 Task: Use the formula "DETECTLANGUAGE" in spreadsheet "Project protfolio".
Action: Mouse moved to (604, 90)
Screenshot: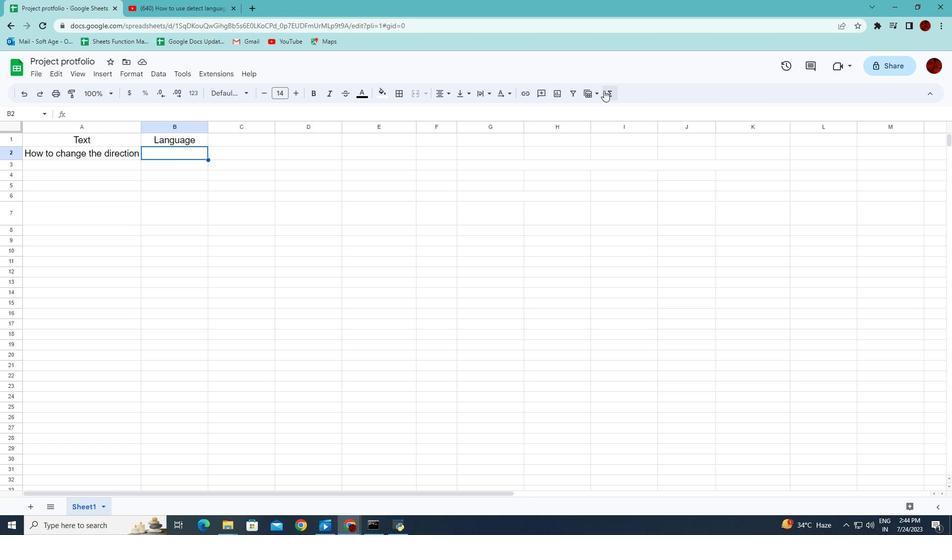 
Action: Mouse pressed left at (604, 90)
Screenshot: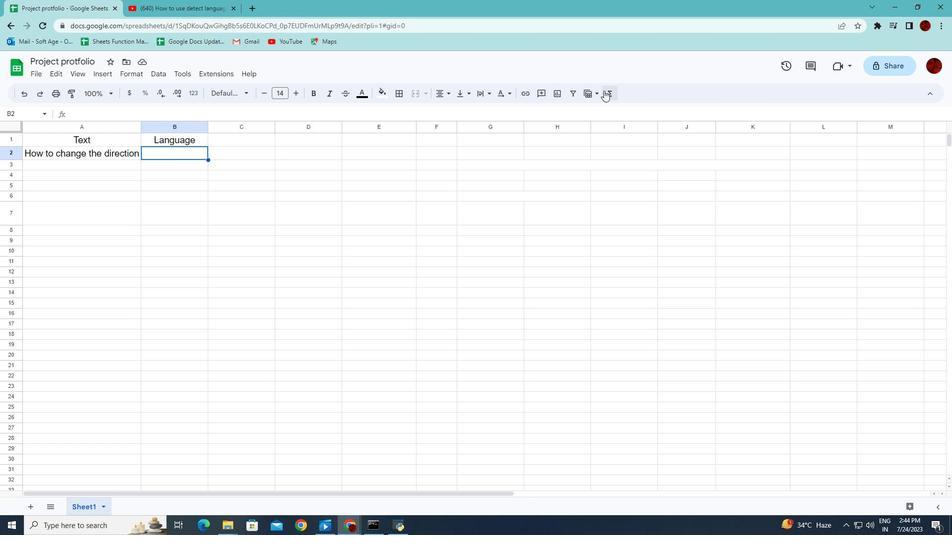 
Action: Mouse moved to (772, 208)
Screenshot: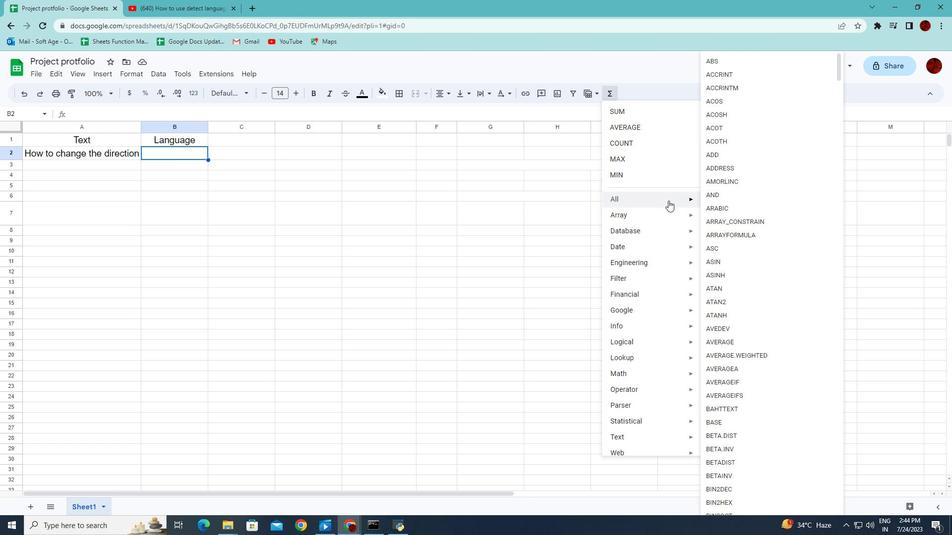 
Action: Mouse scrolled (772, 208) with delta (0, 0)
Screenshot: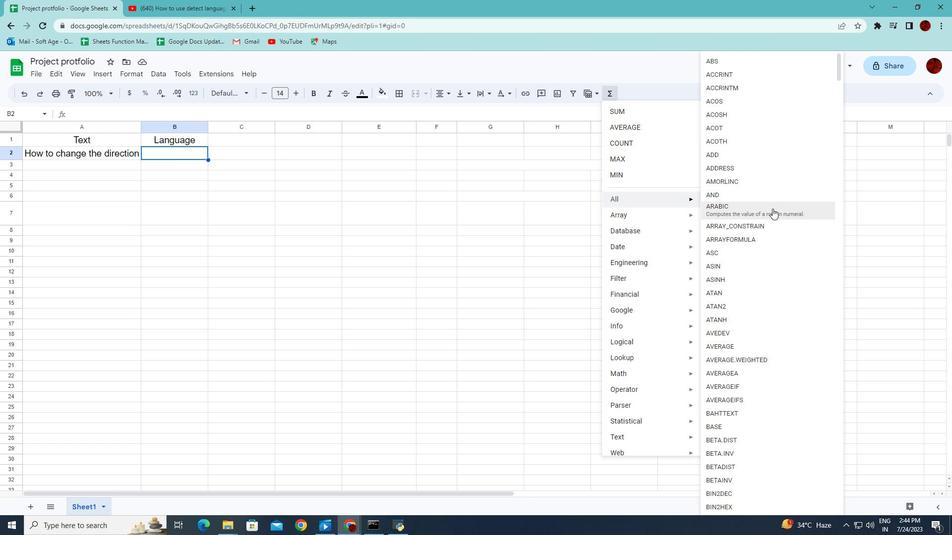
Action: Mouse scrolled (772, 208) with delta (0, 0)
Screenshot: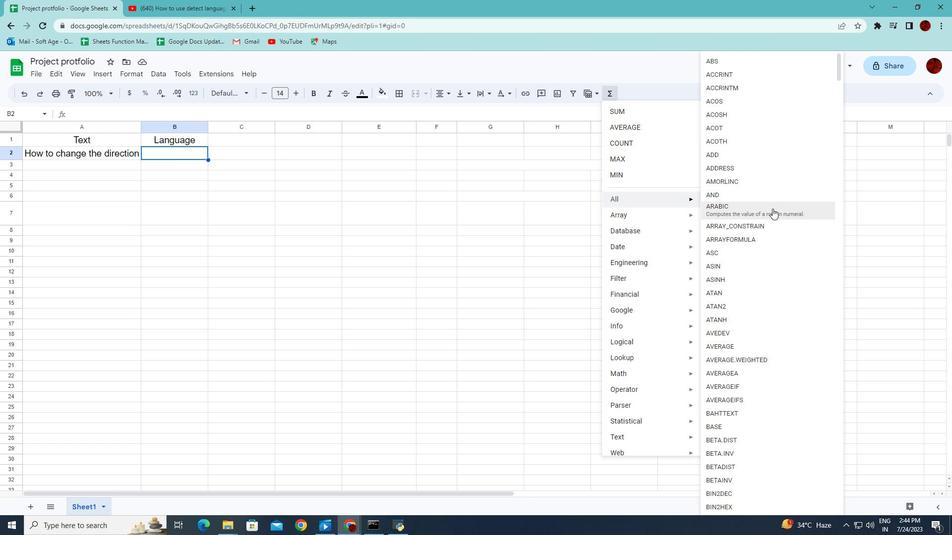 
Action: Mouse scrolled (772, 208) with delta (0, 0)
Screenshot: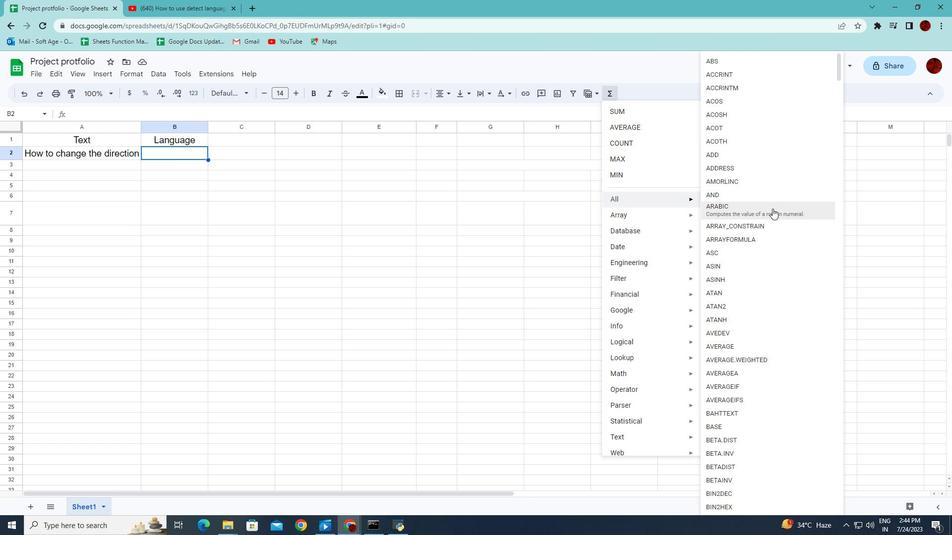 
Action: Mouse scrolled (772, 208) with delta (0, 0)
Screenshot: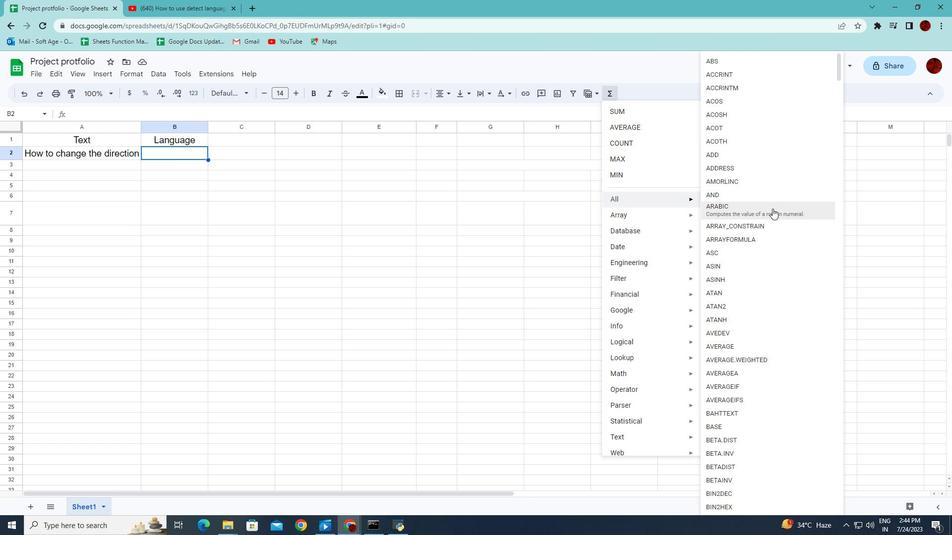 
Action: Mouse scrolled (772, 208) with delta (0, 0)
Screenshot: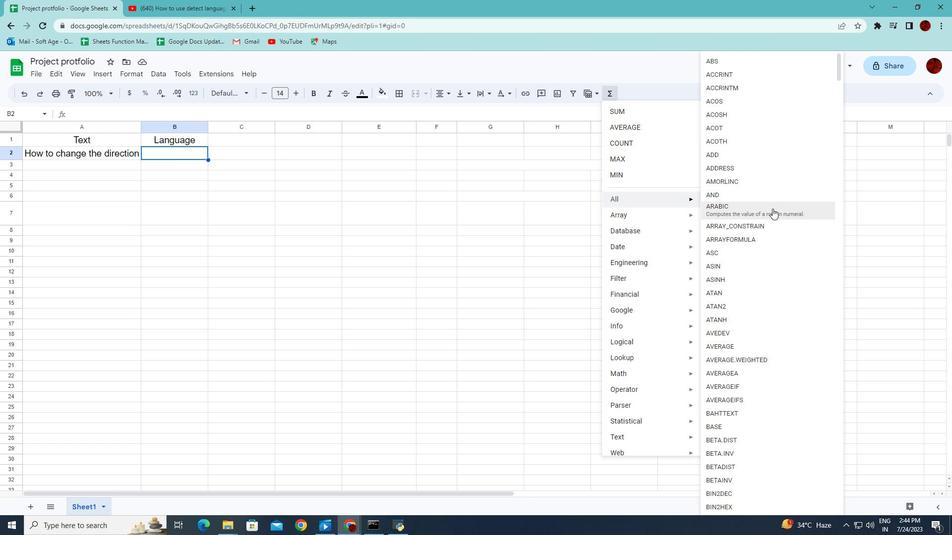 
Action: Mouse scrolled (772, 208) with delta (0, 0)
Screenshot: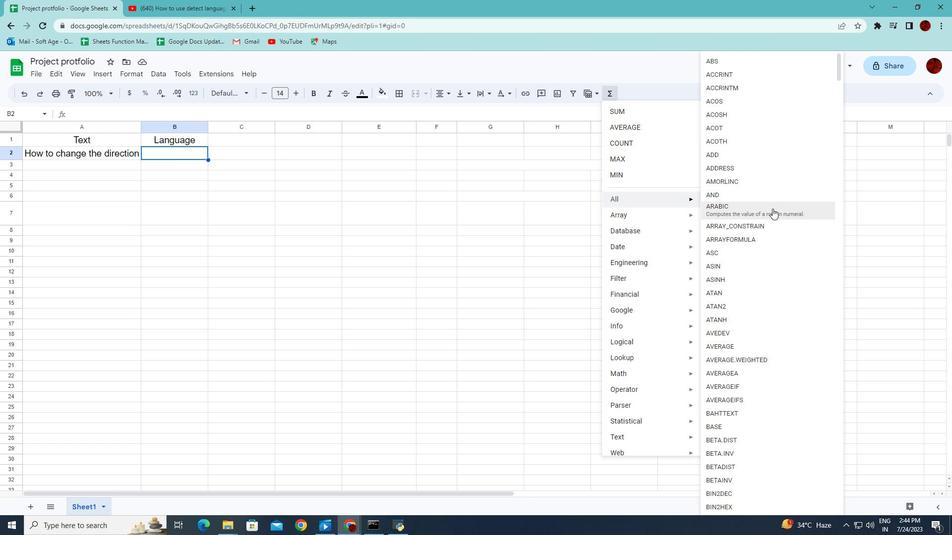 
Action: Mouse scrolled (772, 208) with delta (0, 0)
Screenshot: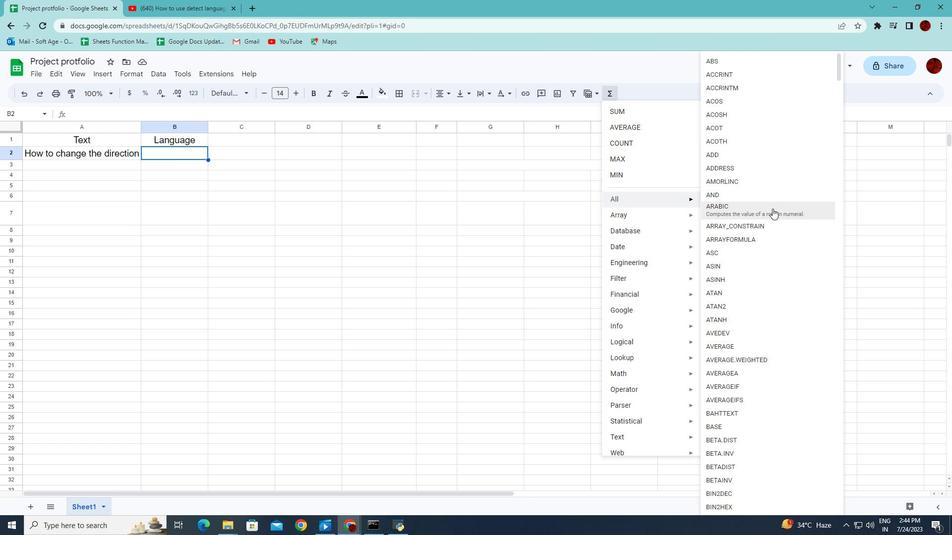 
Action: Mouse scrolled (772, 208) with delta (0, 0)
Screenshot: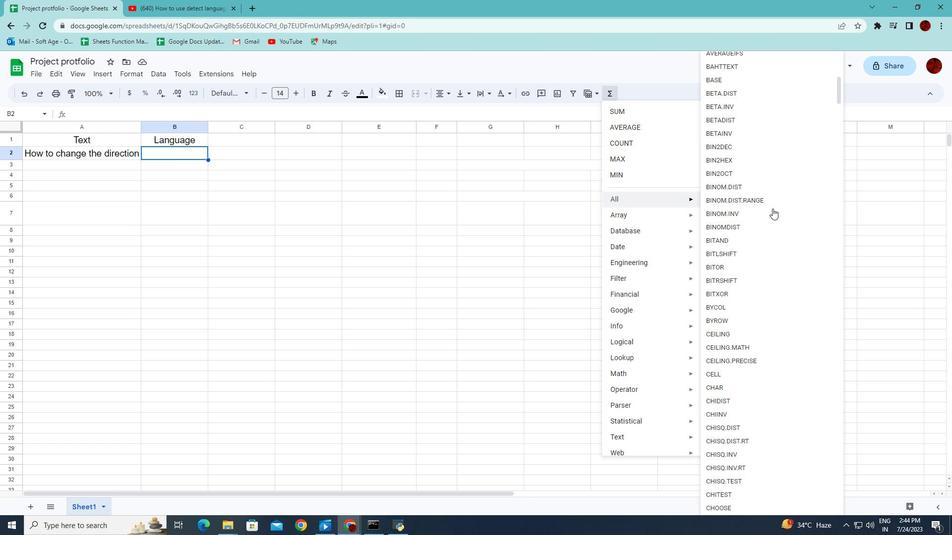 
Action: Mouse scrolled (772, 208) with delta (0, 0)
Screenshot: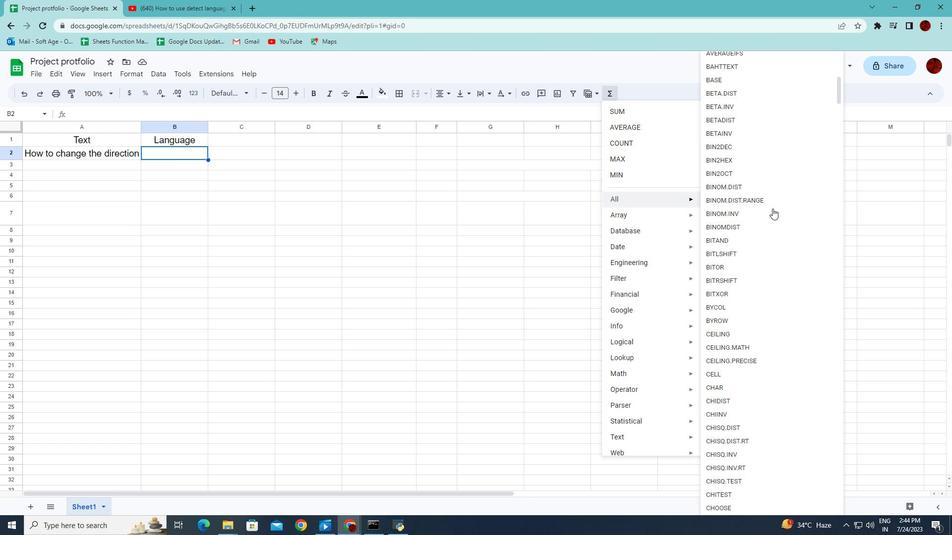 
Action: Mouse scrolled (772, 208) with delta (0, 0)
Screenshot: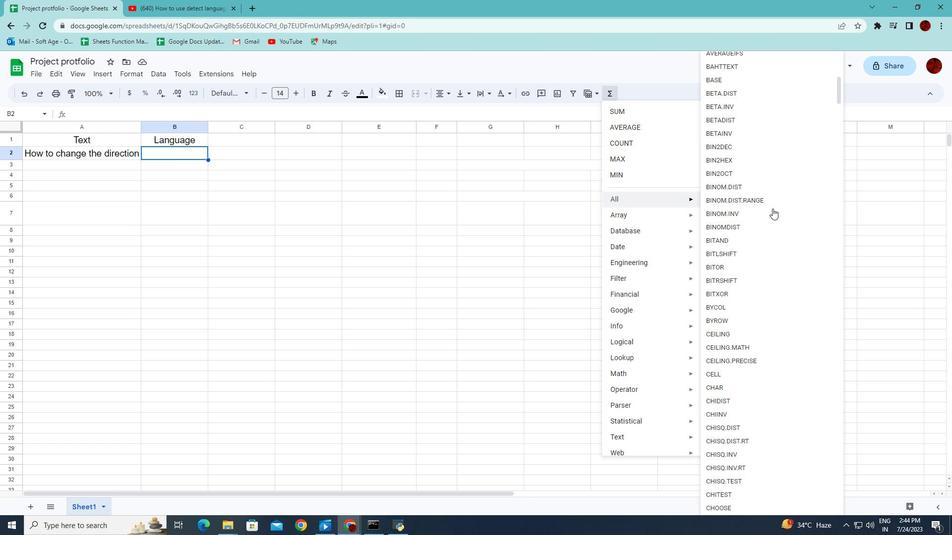 
Action: Mouse scrolled (772, 208) with delta (0, 0)
Screenshot: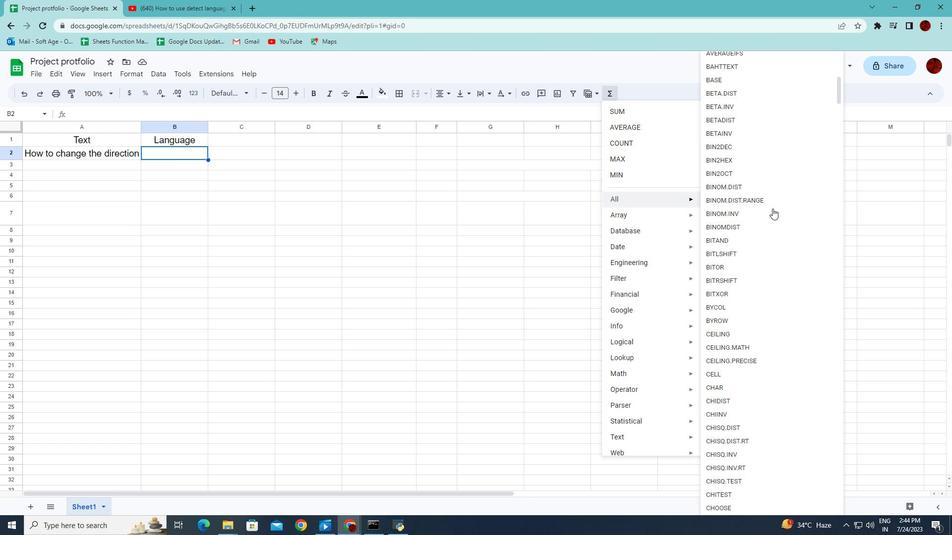 
Action: Mouse scrolled (772, 208) with delta (0, 0)
Screenshot: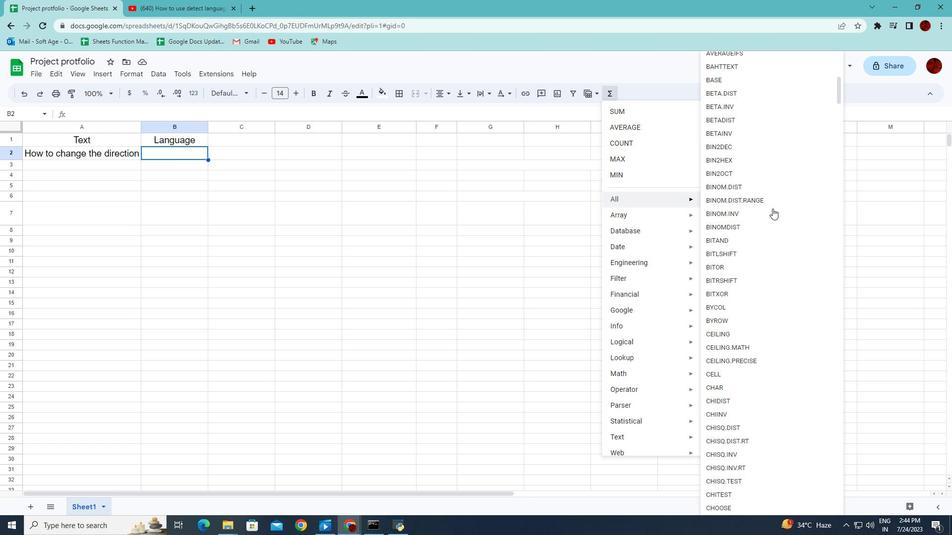 
Action: Mouse scrolled (772, 208) with delta (0, 0)
Screenshot: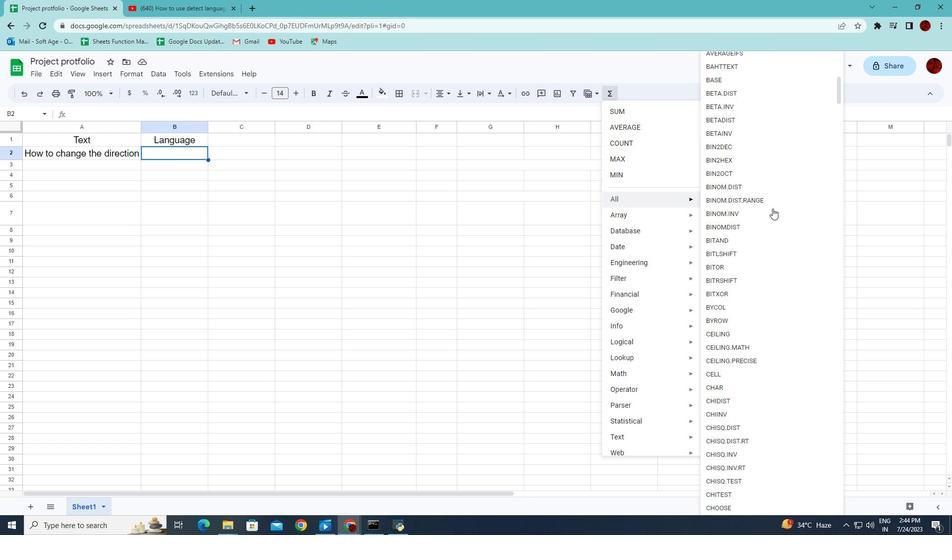 
Action: Mouse scrolled (772, 208) with delta (0, 0)
Screenshot: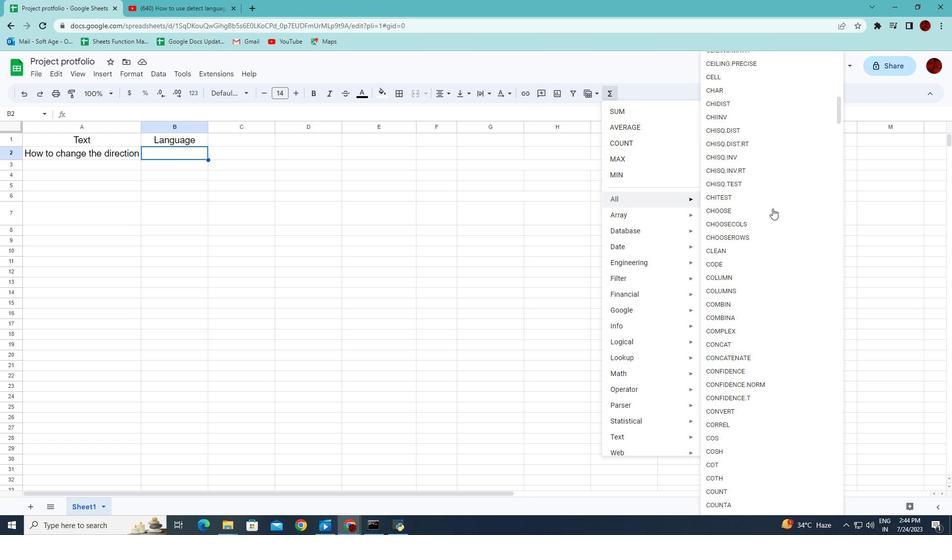 
Action: Mouse scrolled (772, 208) with delta (0, 0)
Screenshot: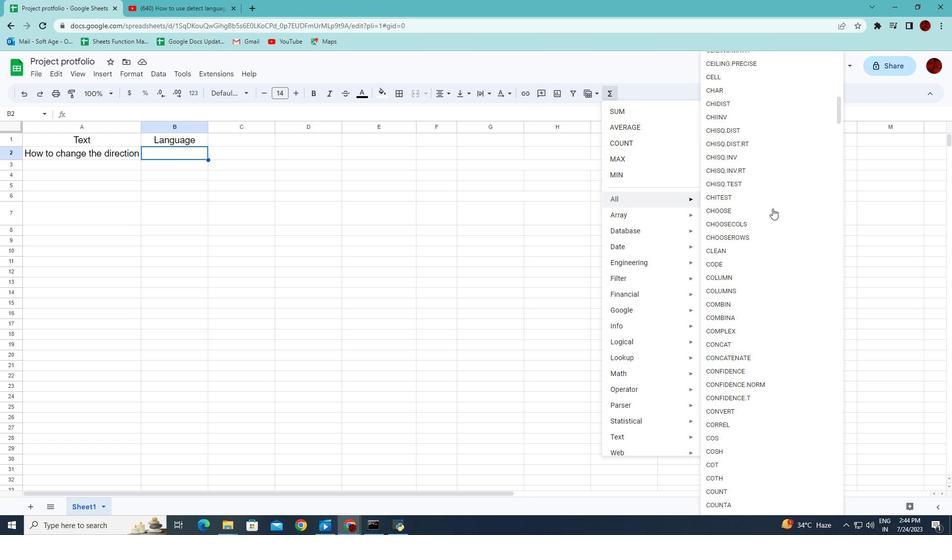 
Action: Mouse scrolled (772, 208) with delta (0, 0)
Screenshot: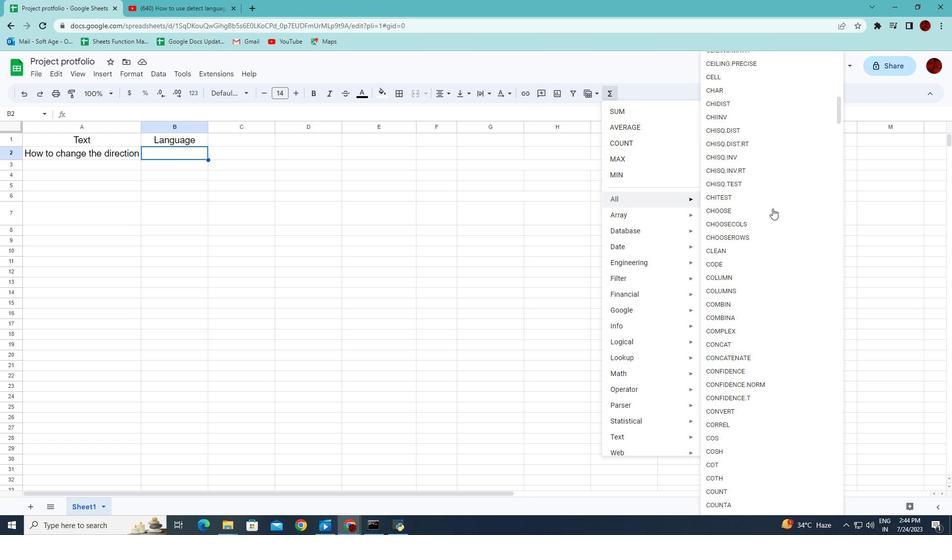 
Action: Mouse scrolled (772, 208) with delta (0, 0)
Screenshot: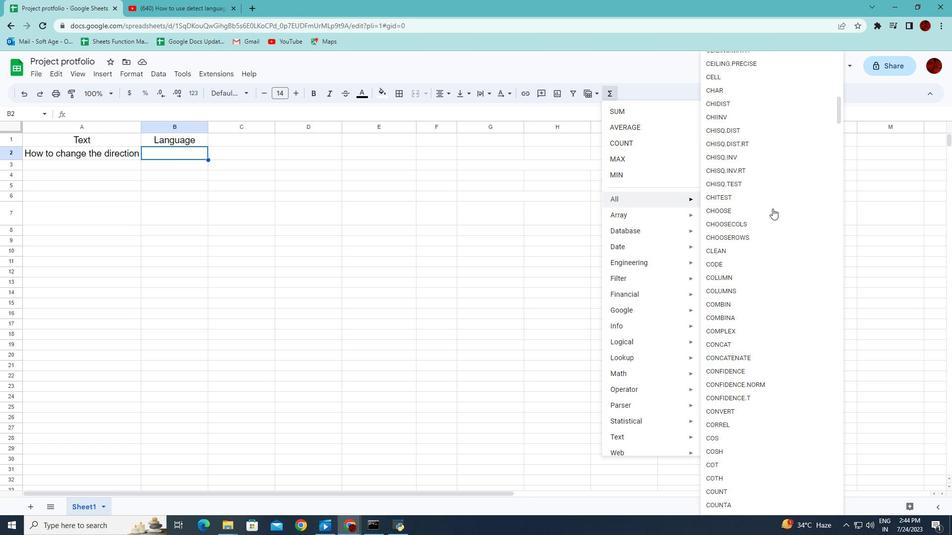 
Action: Mouse scrolled (772, 208) with delta (0, 0)
Screenshot: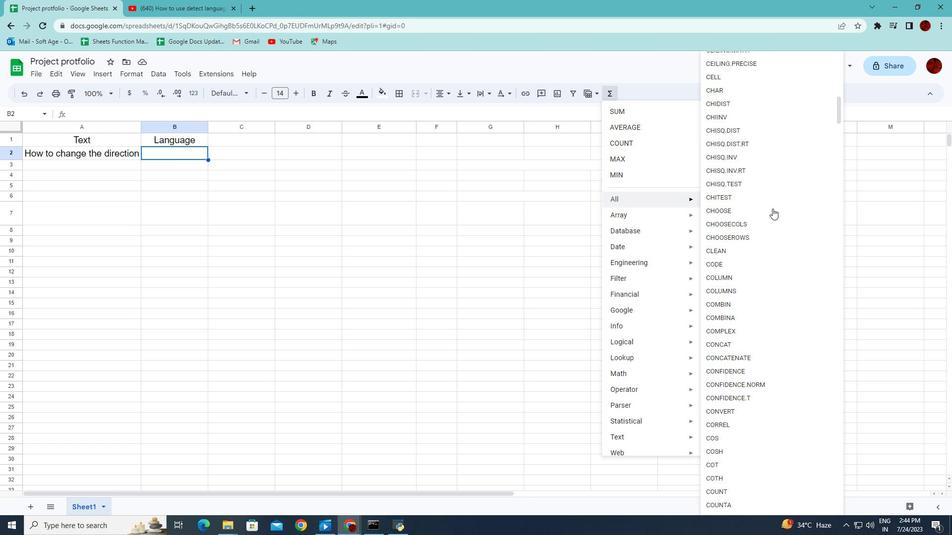 
Action: Mouse scrolled (772, 208) with delta (0, 0)
Screenshot: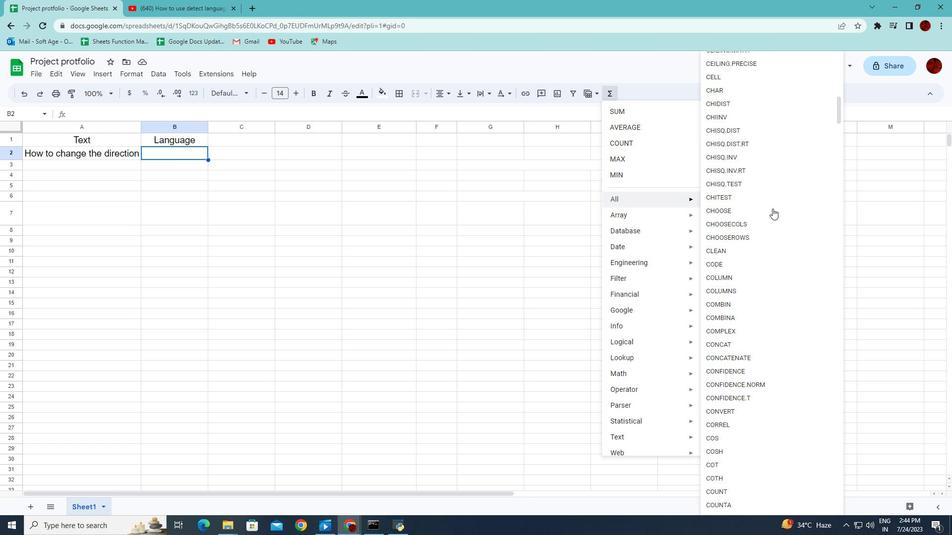 
Action: Mouse scrolled (772, 208) with delta (0, 0)
Screenshot: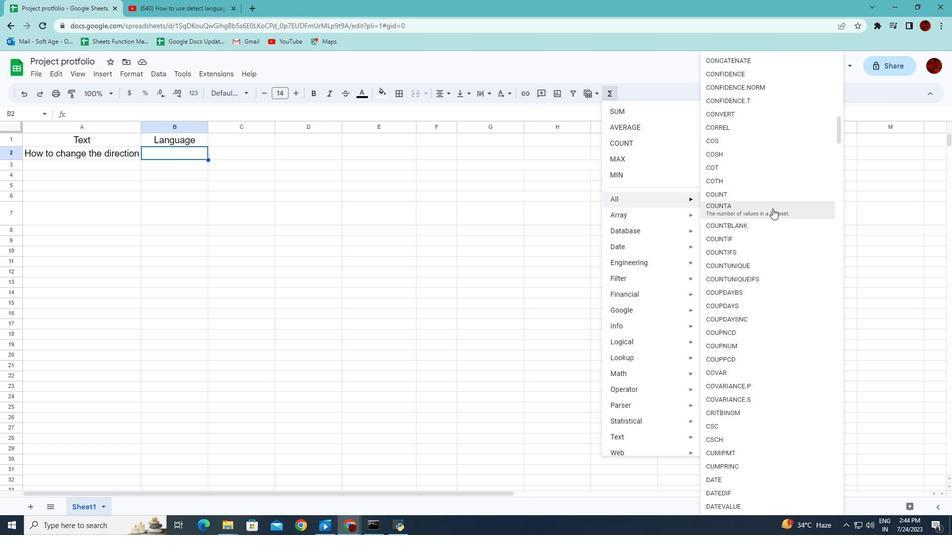 
Action: Mouse scrolled (772, 208) with delta (0, 0)
Screenshot: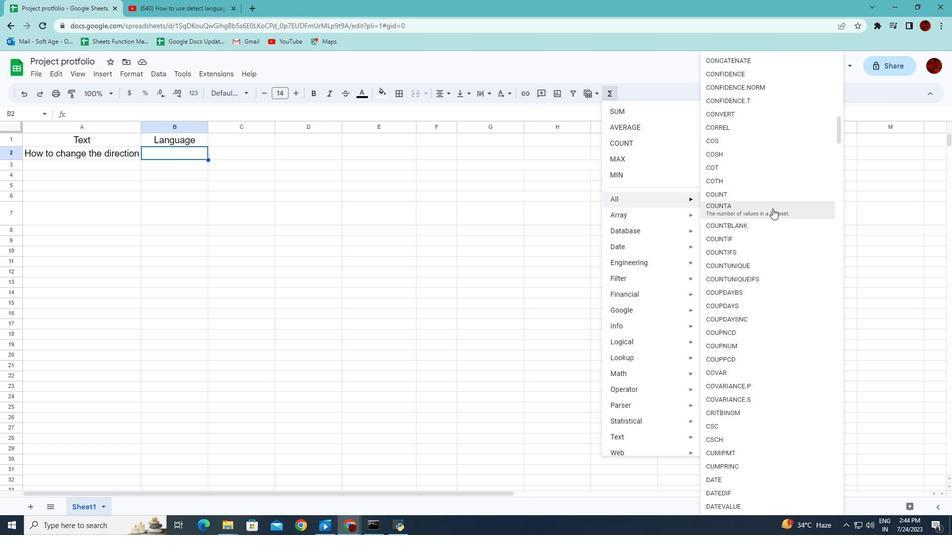 
Action: Mouse scrolled (772, 208) with delta (0, 0)
Screenshot: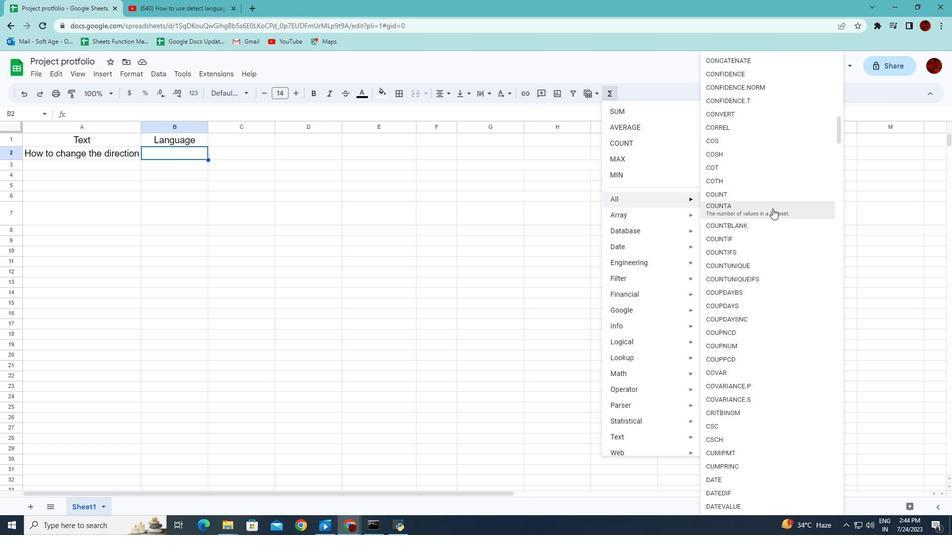 
Action: Mouse scrolled (772, 208) with delta (0, 0)
Screenshot: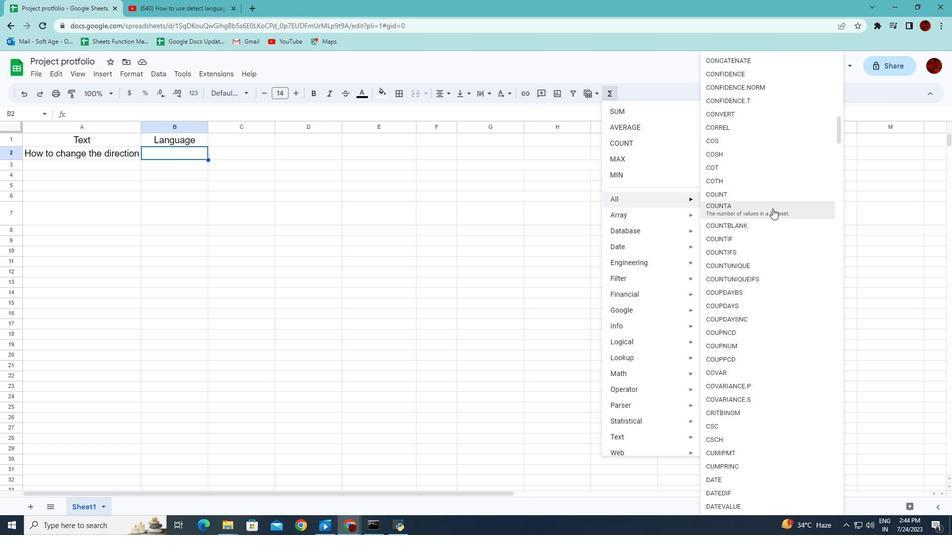 
Action: Mouse scrolled (772, 208) with delta (0, 0)
Screenshot: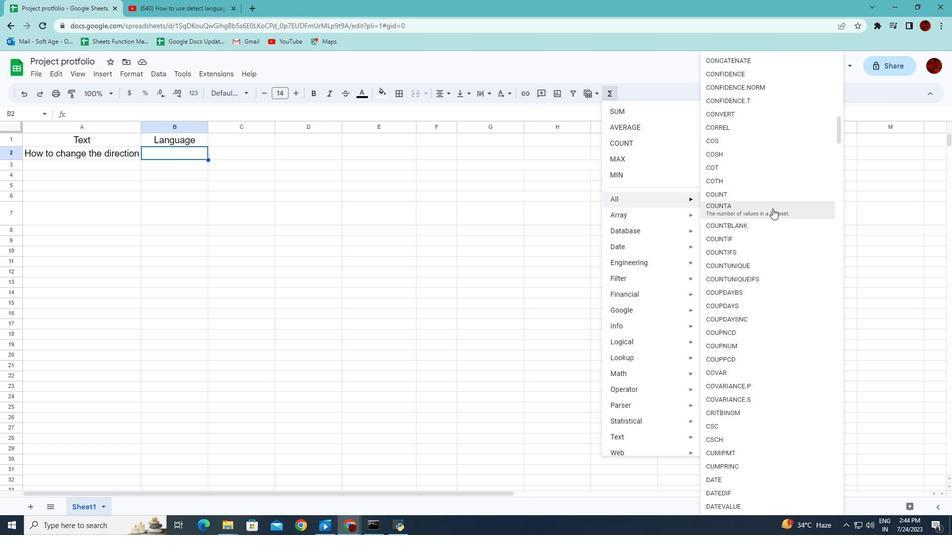 
Action: Mouse scrolled (772, 208) with delta (0, 0)
Screenshot: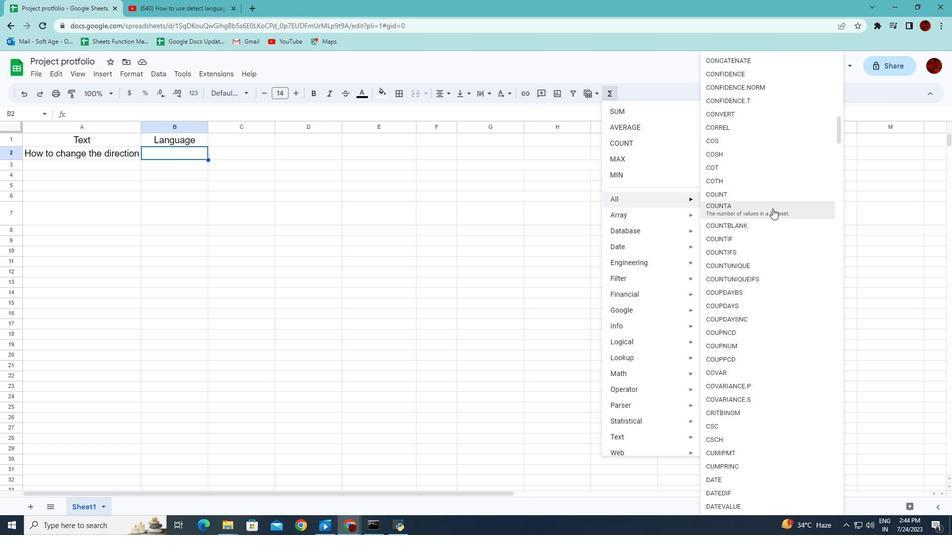 
Action: Mouse moved to (733, 413)
Screenshot: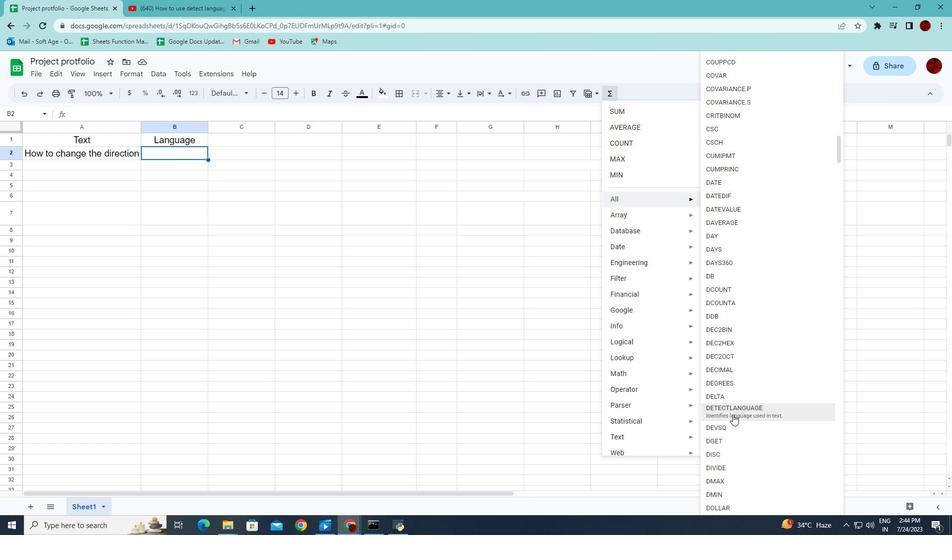 
Action: Mouse pressed left at (733, 413)
Screenshot: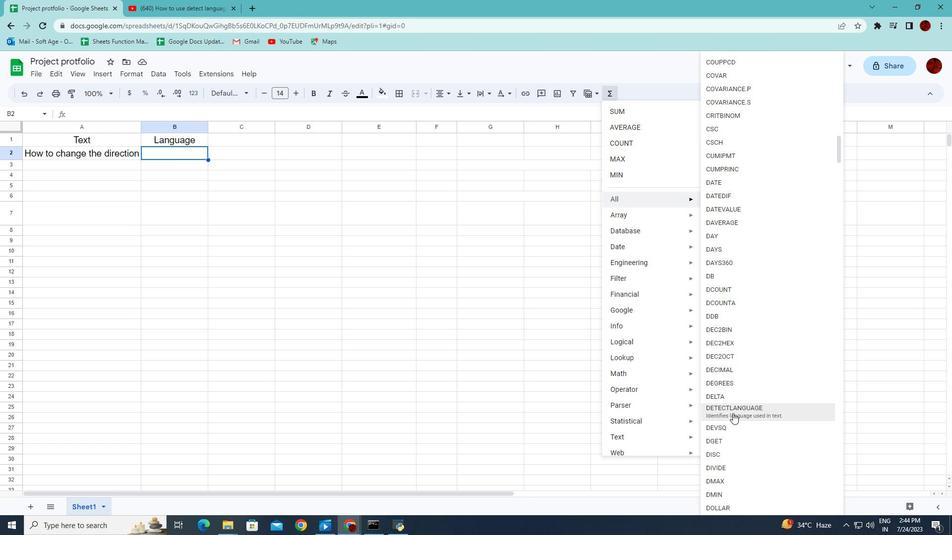 
Action: Mouse moved to (86, 155)
Screenshot: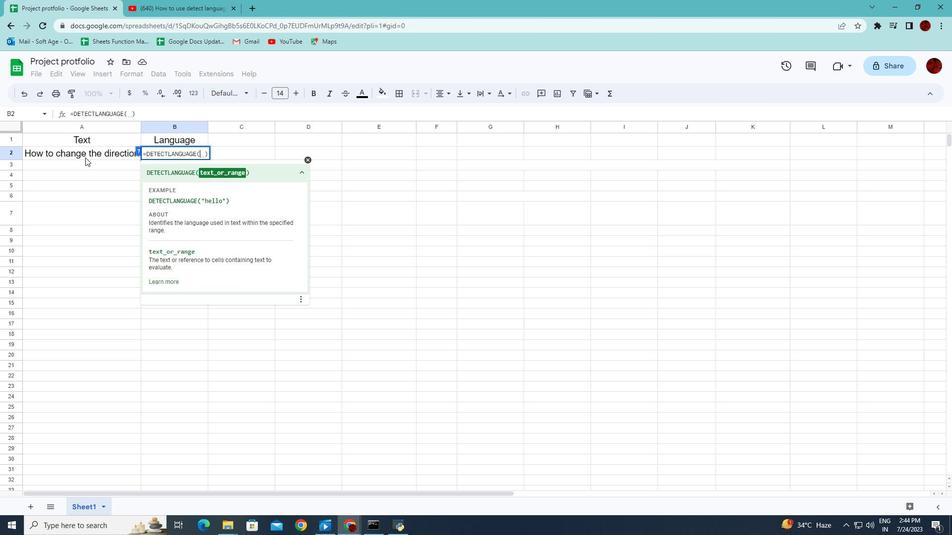 
Action: Mouse pressed left at (86, 155)
Screenshot: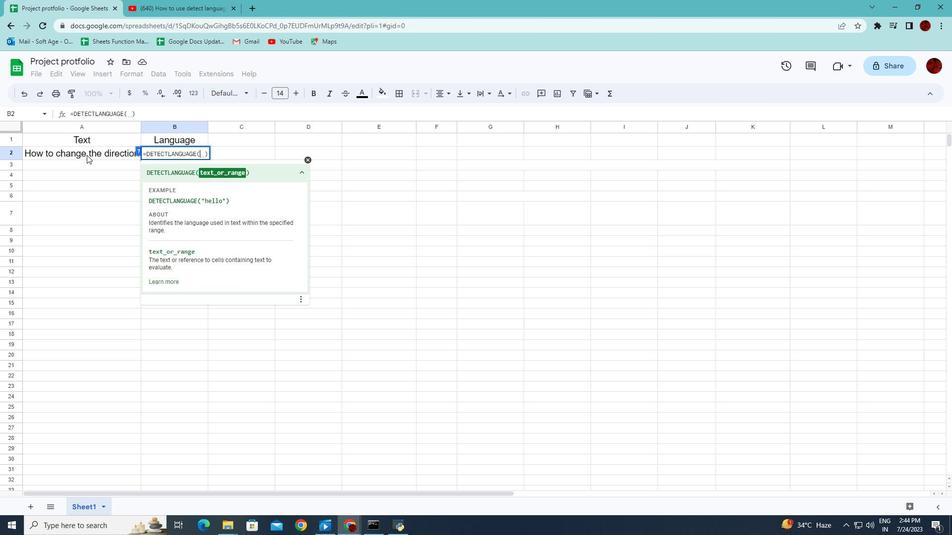 
Action: Key pressed <Key.enter>
Screenshot: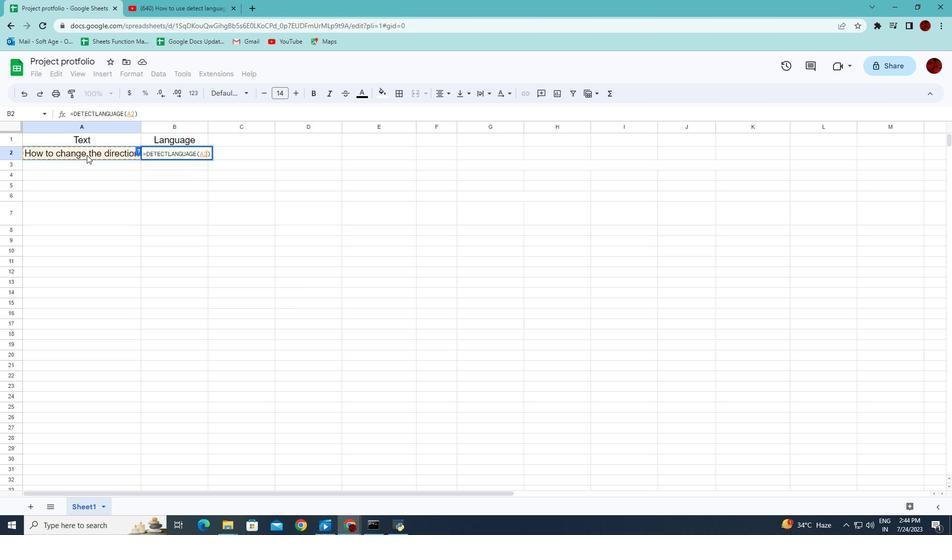 
